 Task: Select a schedule automation every last wednesday of the month at 12:00 PM.
Action: Mouse moved to (394, 503)
Screenshot: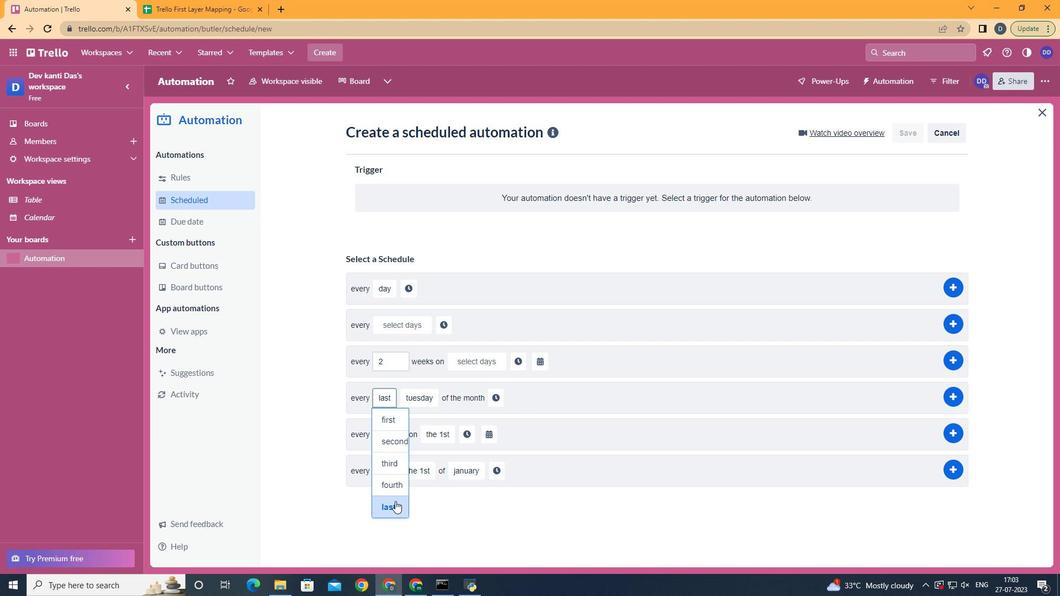 
Action: Mouse pressed left at (394, 503)
Screenshot: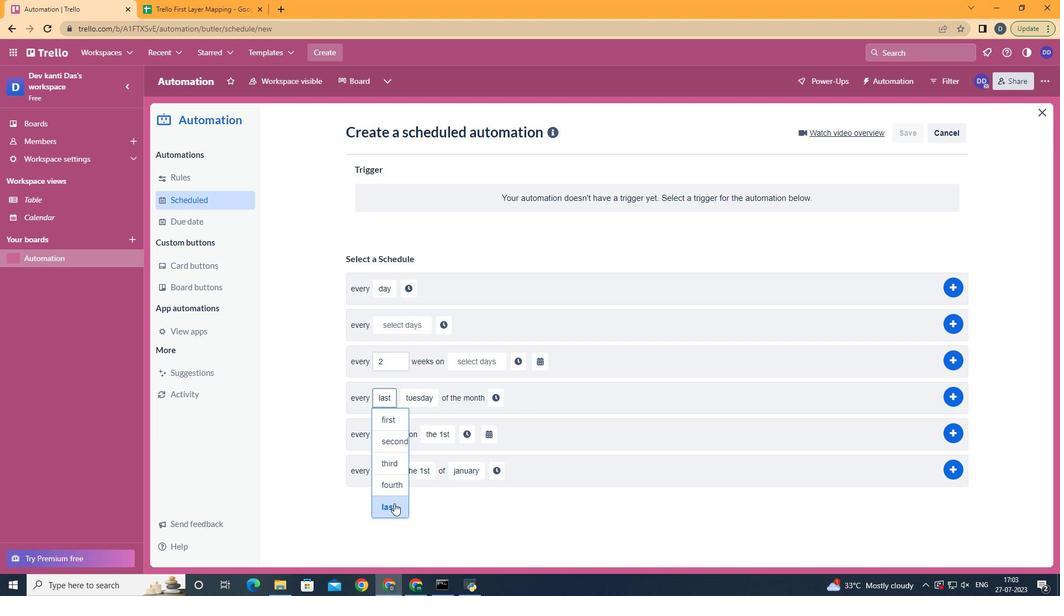 
Action: Mouse moved to (439, 466)
Screenshot: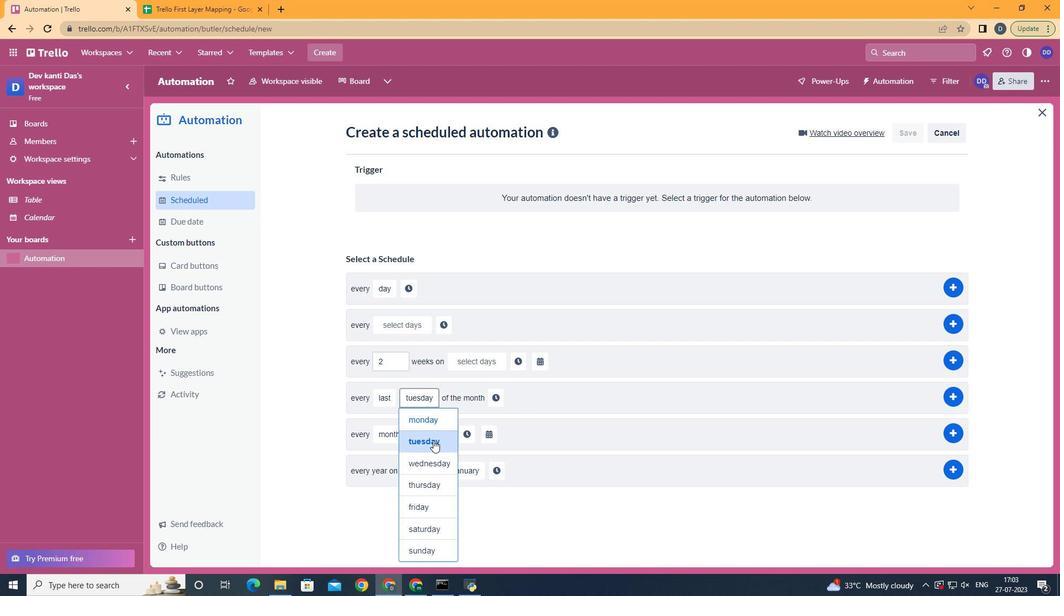 
Action: Mouse pressed left at (439, 466)
Screenshot: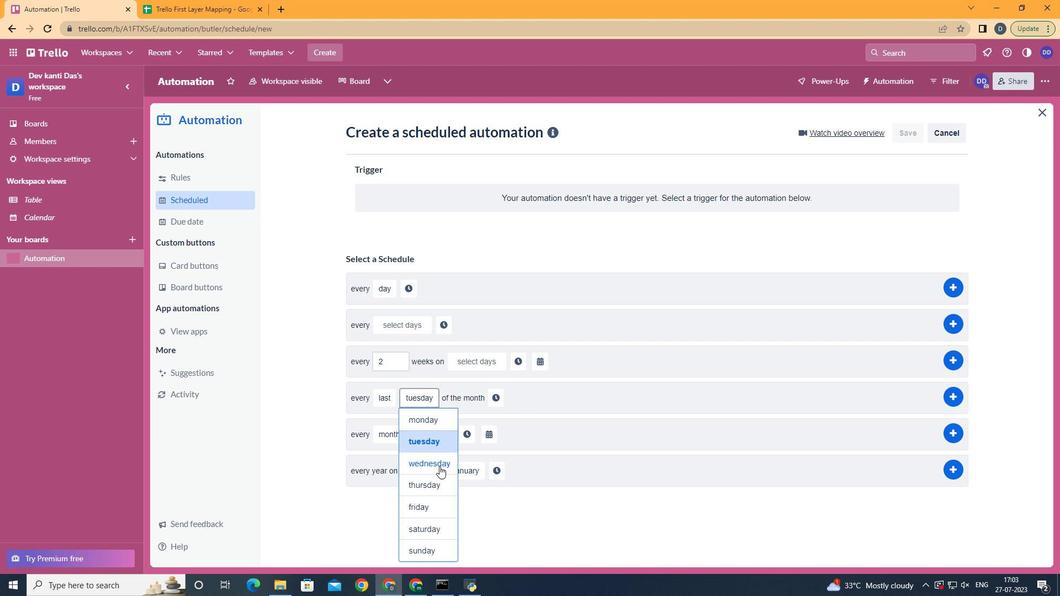 
Action: Mouse moved to (504, 392)
Screenshot: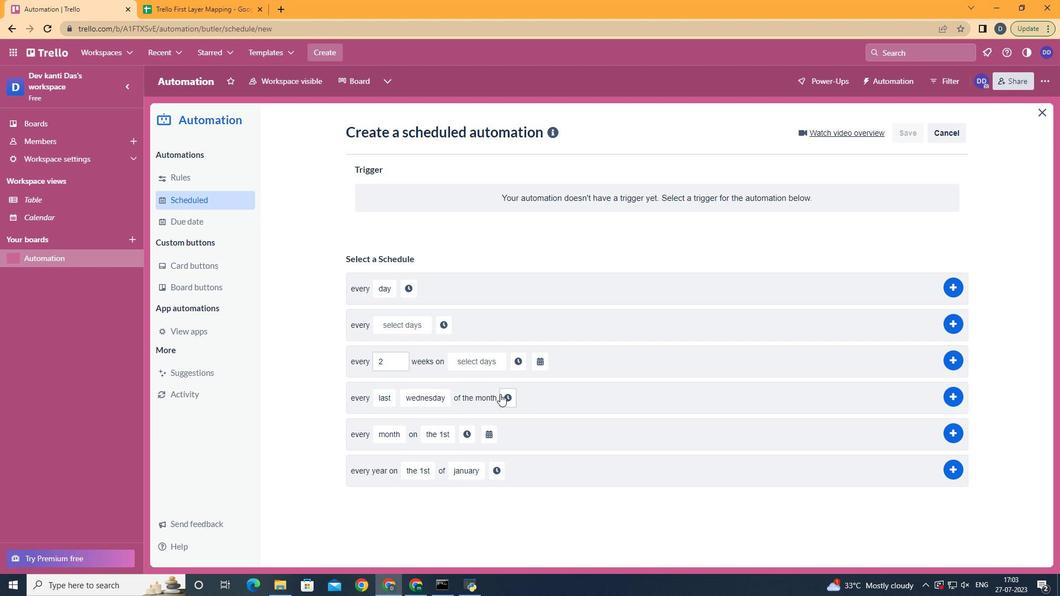 
Action: Mouse pressed left at (504, 392)
Screenshot: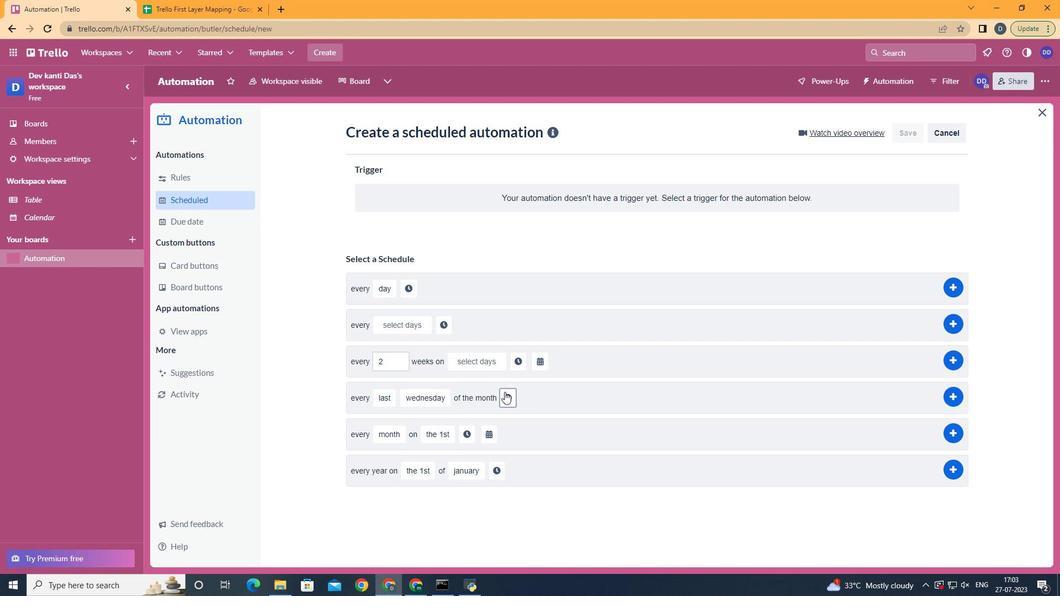 
Action: Mouse moved to (540, 402)
Screenshot: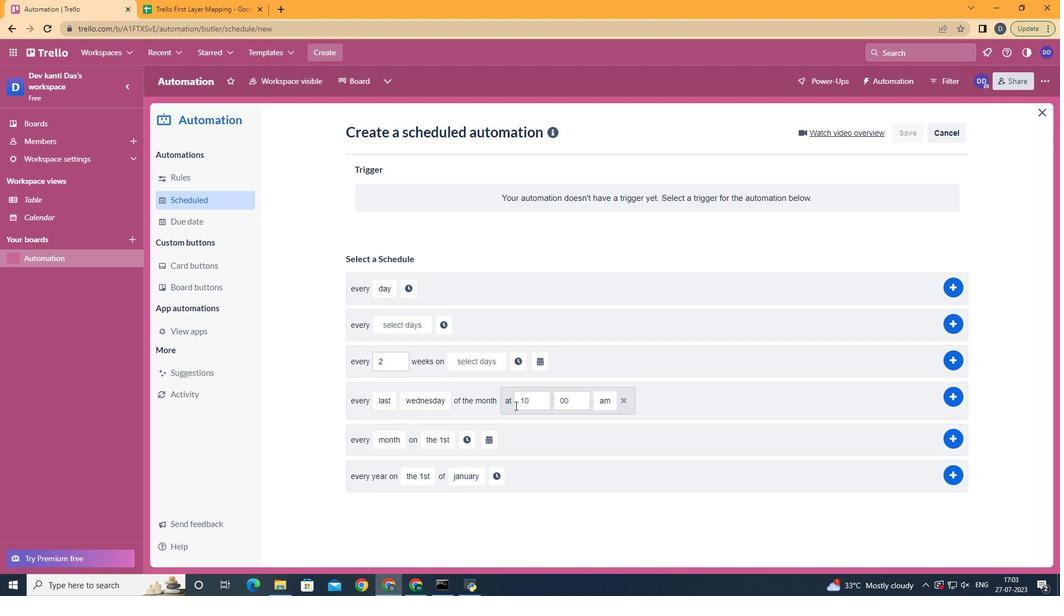 
Action: Mouse pressed left at (540, 402)
Screenshot: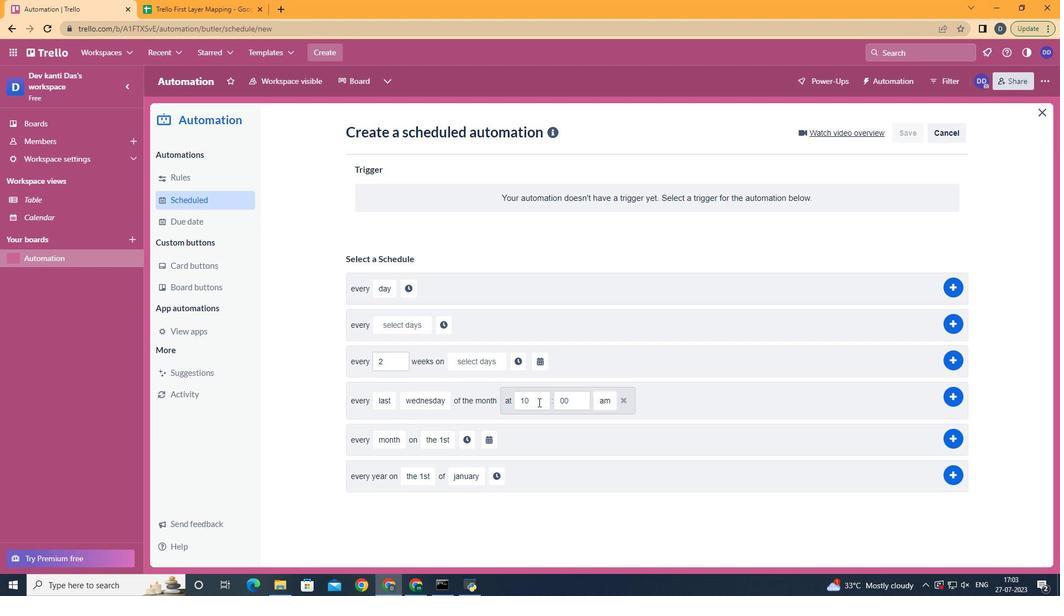 
Action: Mouse moved to (540, 401)
Screenshot: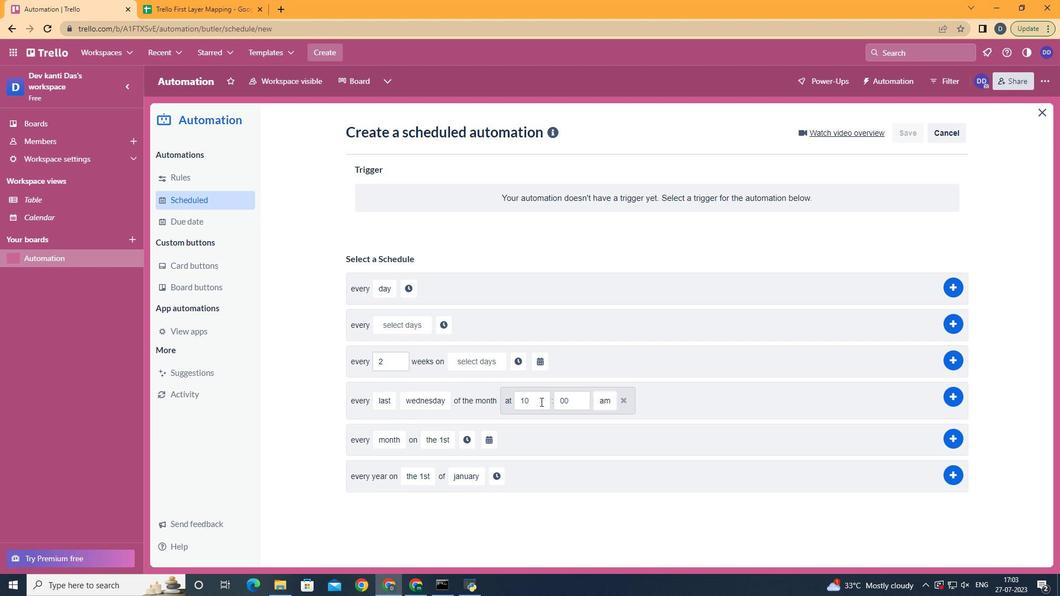 
Action: Key pressed <Key.backspace>2
Screenshot: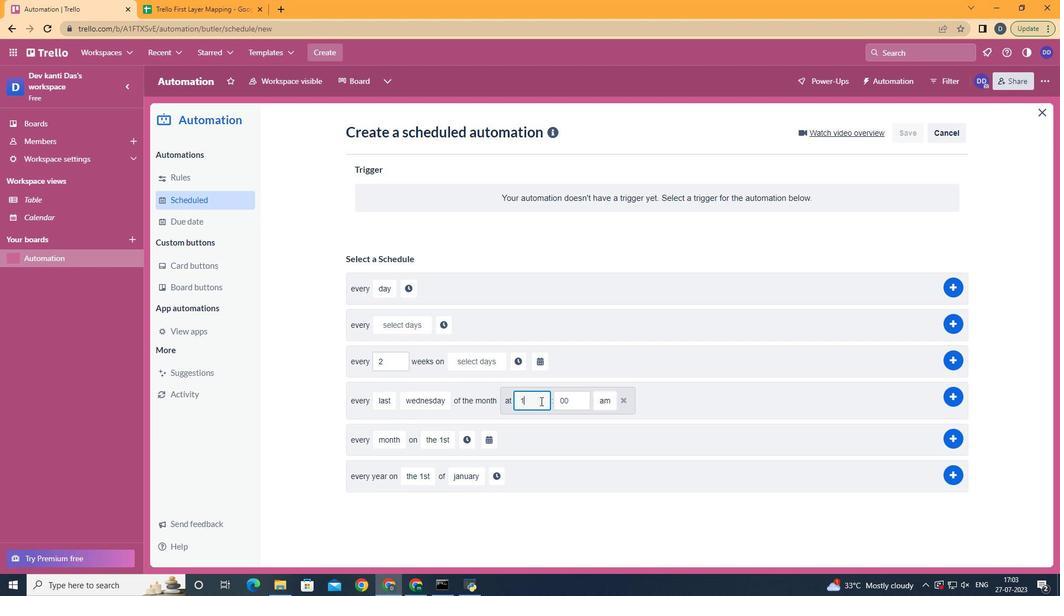 
Action: Mouse moved to (611, 446)
Screenshot: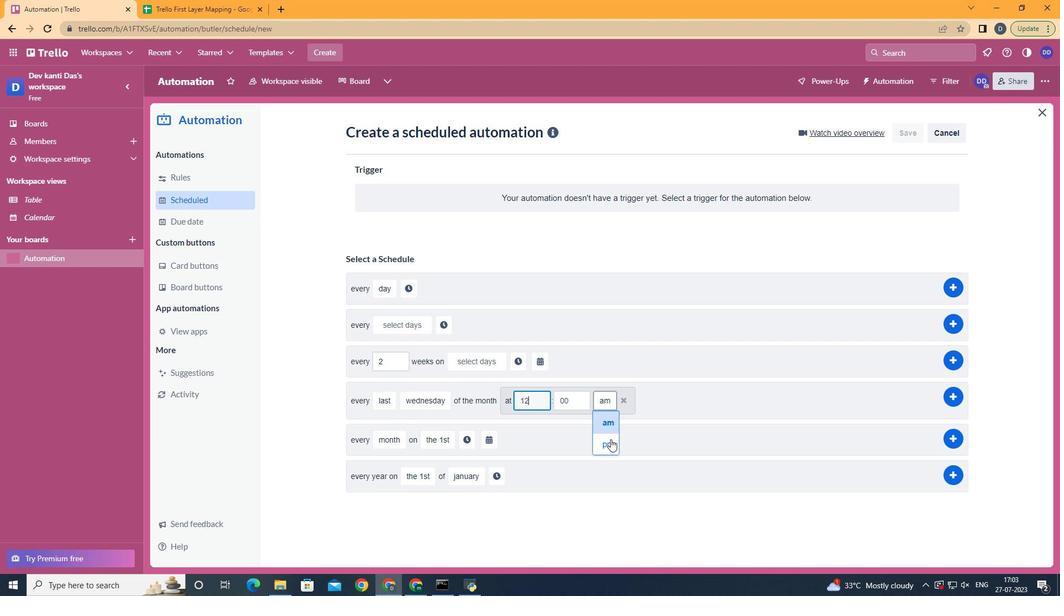 
Action: Mouse pressed left at (611, 446)
Screenshot: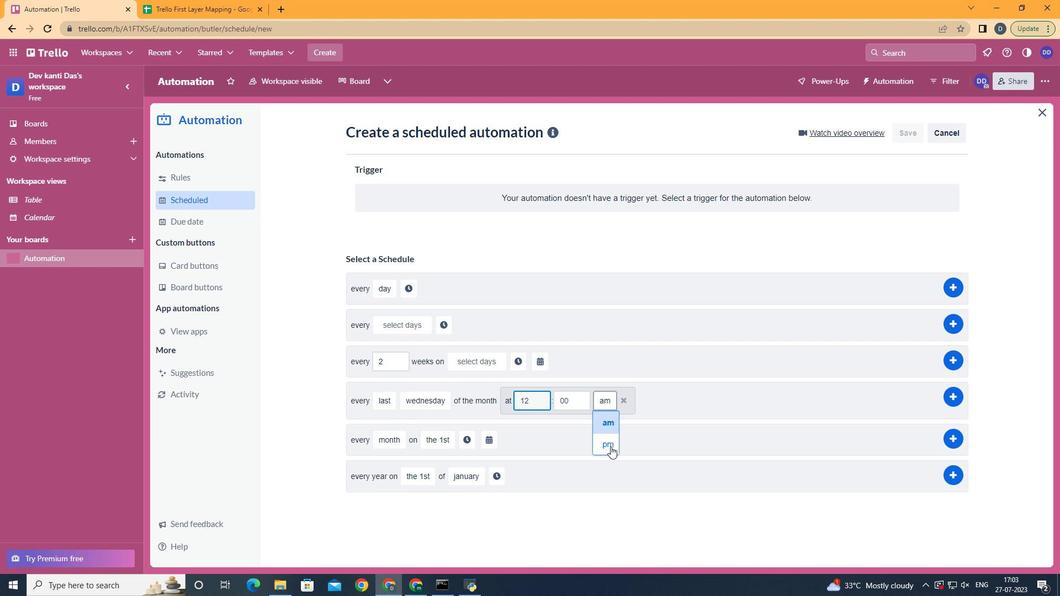 
